 Task: Look for products in the category "Cider" from 2 Towns only.
Action: Mouse moved to (672, 262)
Screenshot: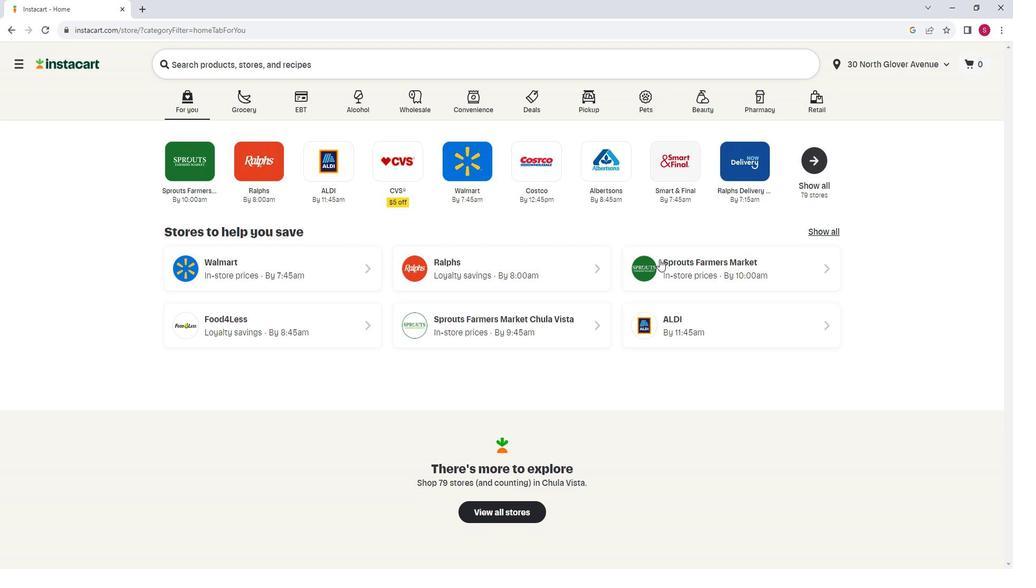 
Action: Mouse pressed left at (672, 262)
Screenshot: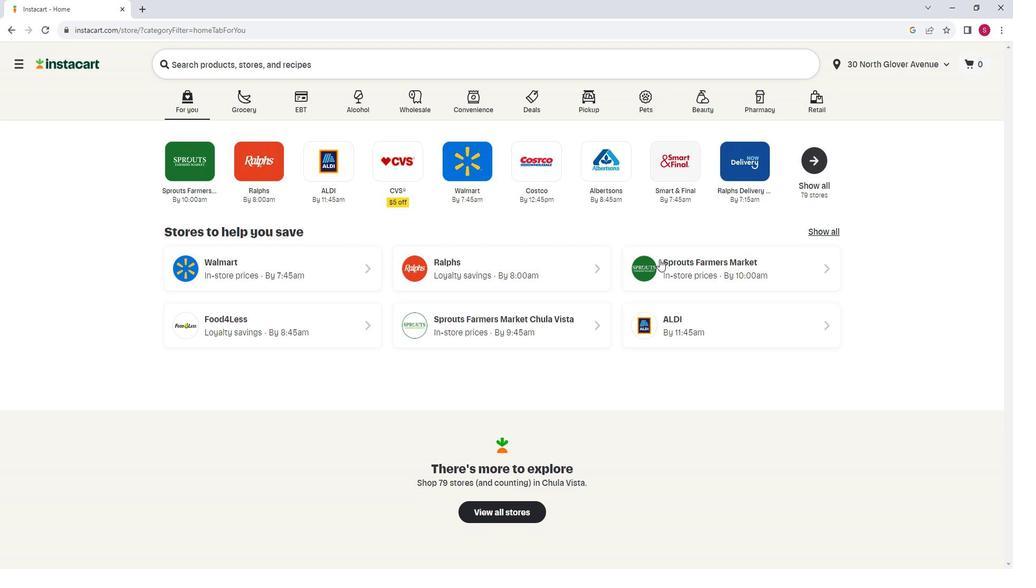 
Action: Mouse moved to (81, 373)
Screenshot: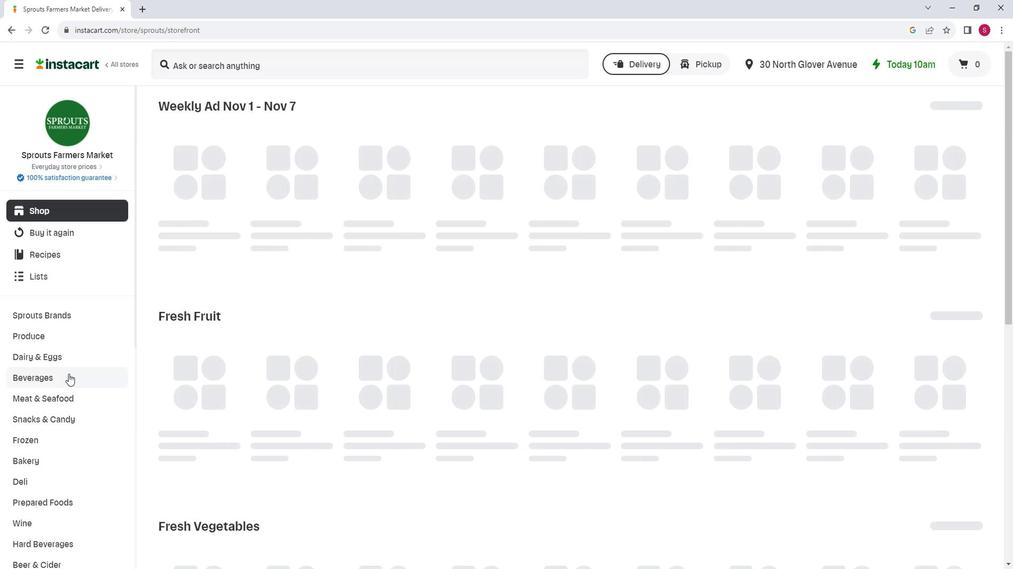 
Action: Mouse scrolled (81, 372) with delta (0, 0)
Screenshot: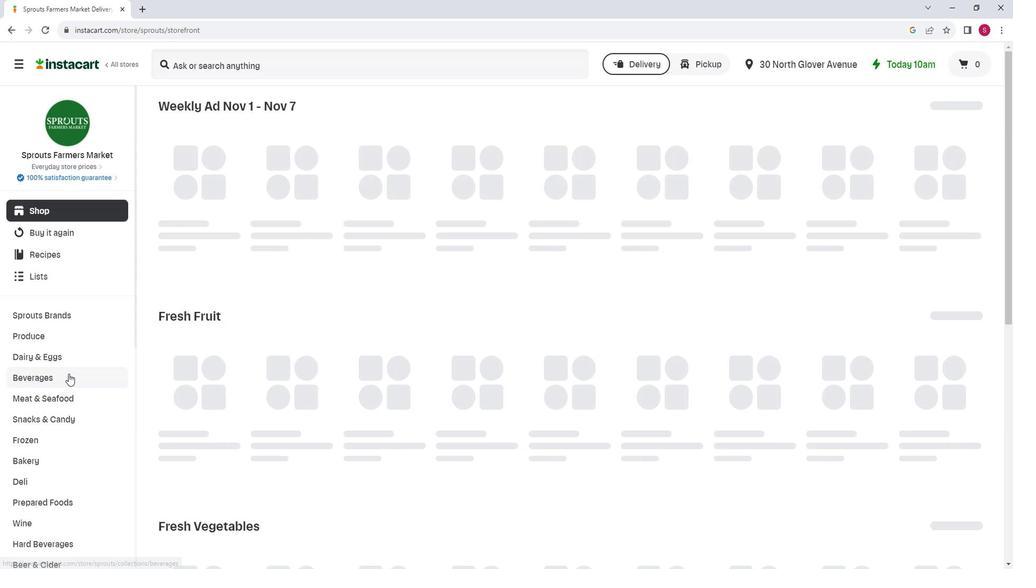 
Action: Mouse scrolled (81, 372) with delta (0, 0)
Screenshot: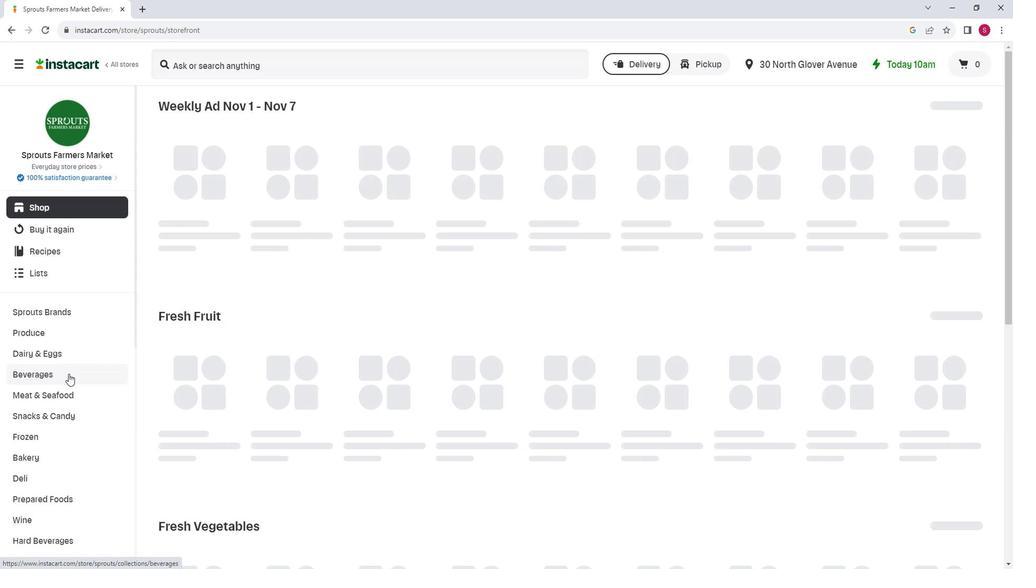 
Action: Mouse moved to (67, 453)
Screenshot: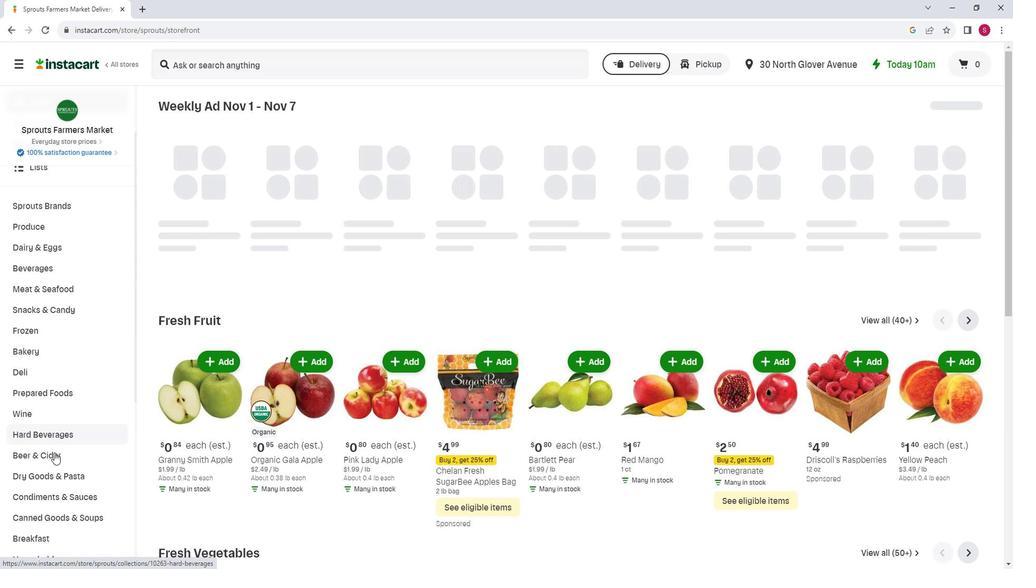 
Action: Mouse pressed left at (67, 453)
Screenshot: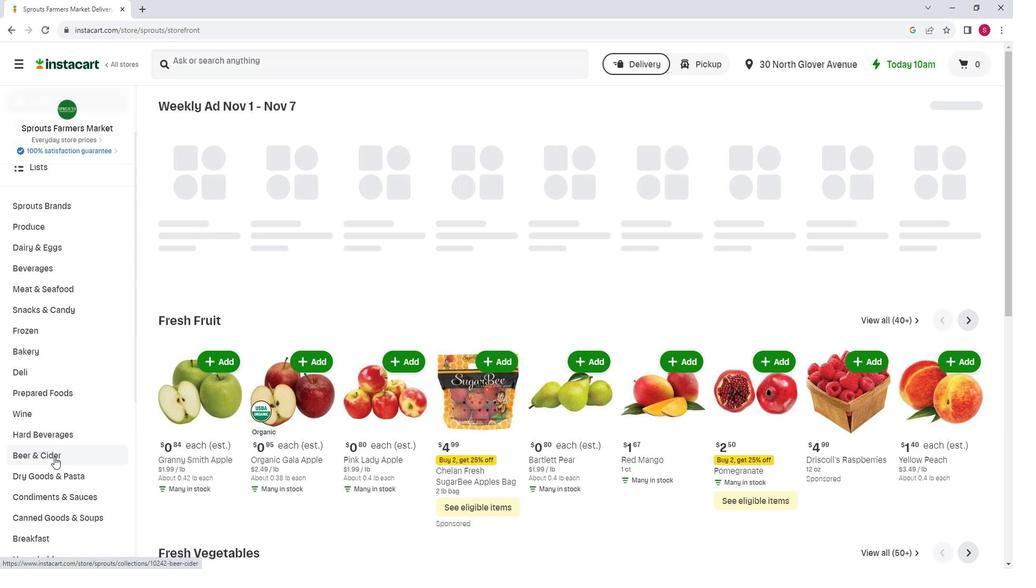 
Action: Mouse moved to (407, 149)
Screenshot: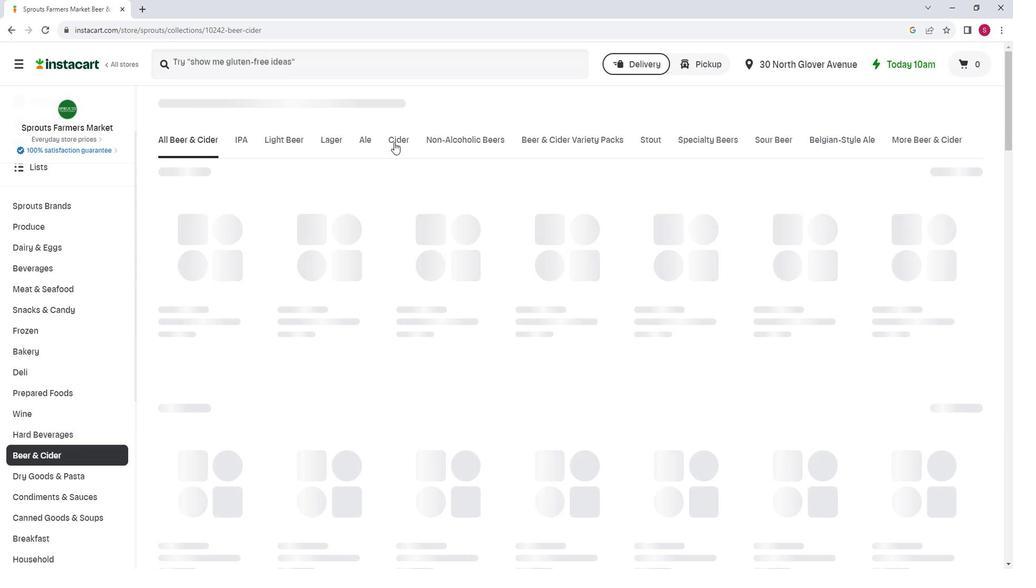 
Action: Mouse pressed left at (407, 149)
Screenshot: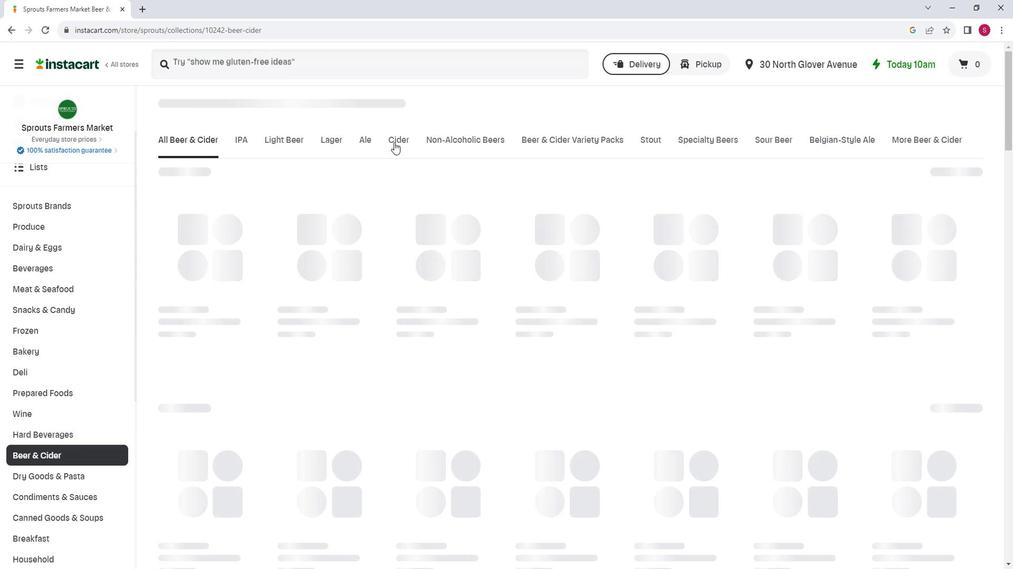 
Action: Mouse moved to (418, 176)
Screenshot: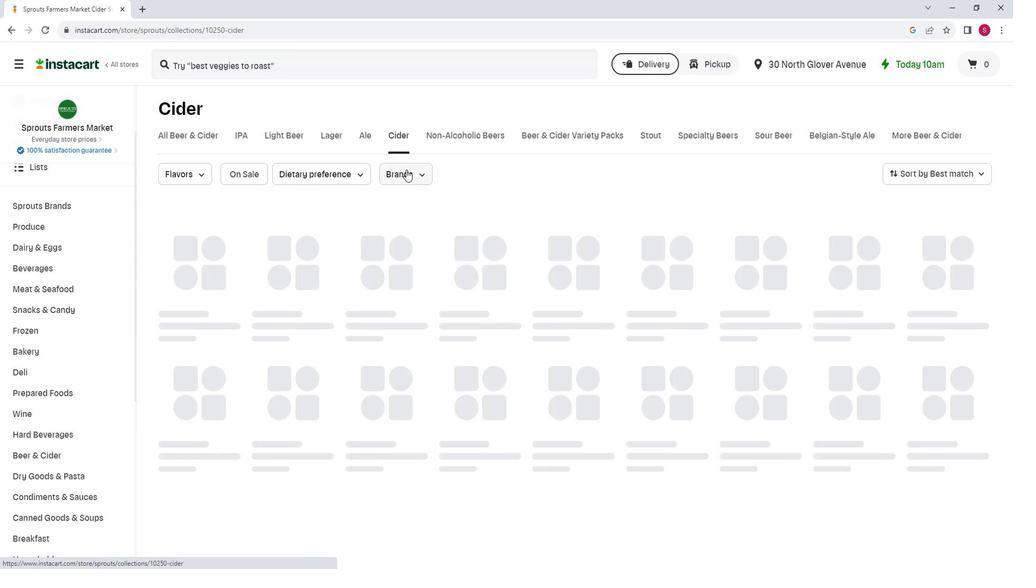 
Action: Mouse pressed left at (418, 176)
Screenshot: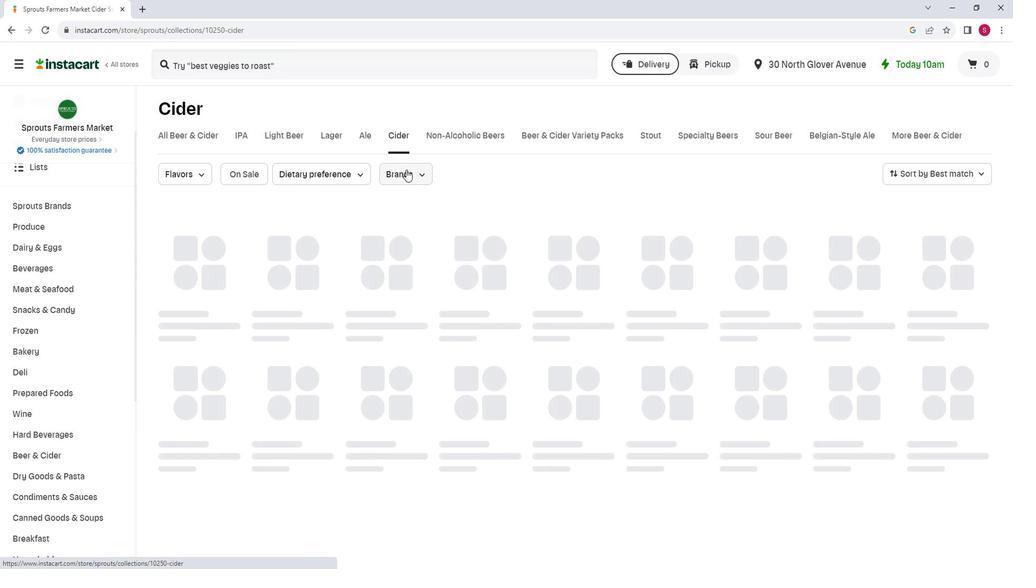 
Action: Mouse moved to (425, 260)
Screenshot: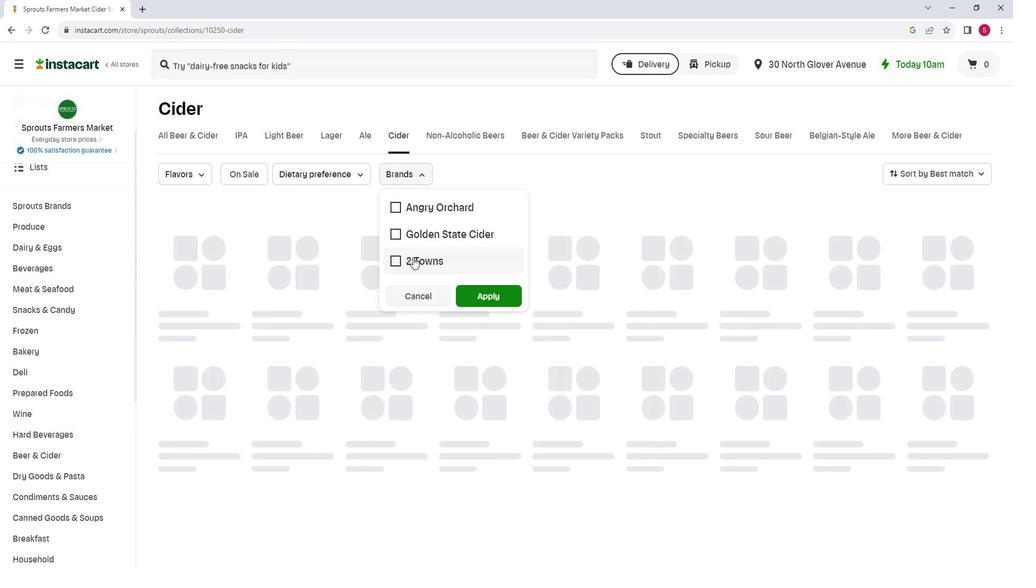 
Action: Mouse pressed left at (425, 260)
Screenshot: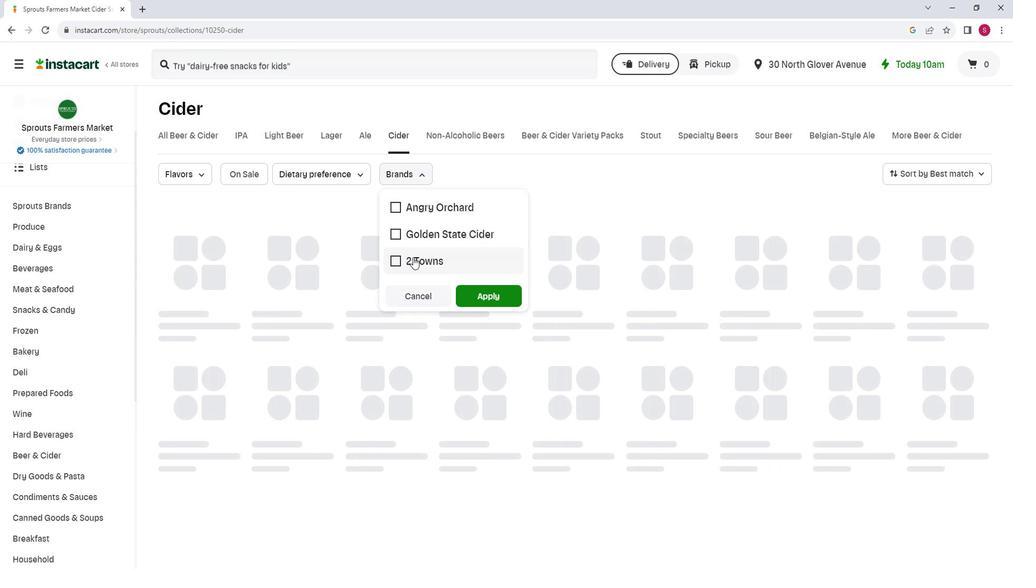 
Action: Mouse moved to (485, 291)
Screenshot: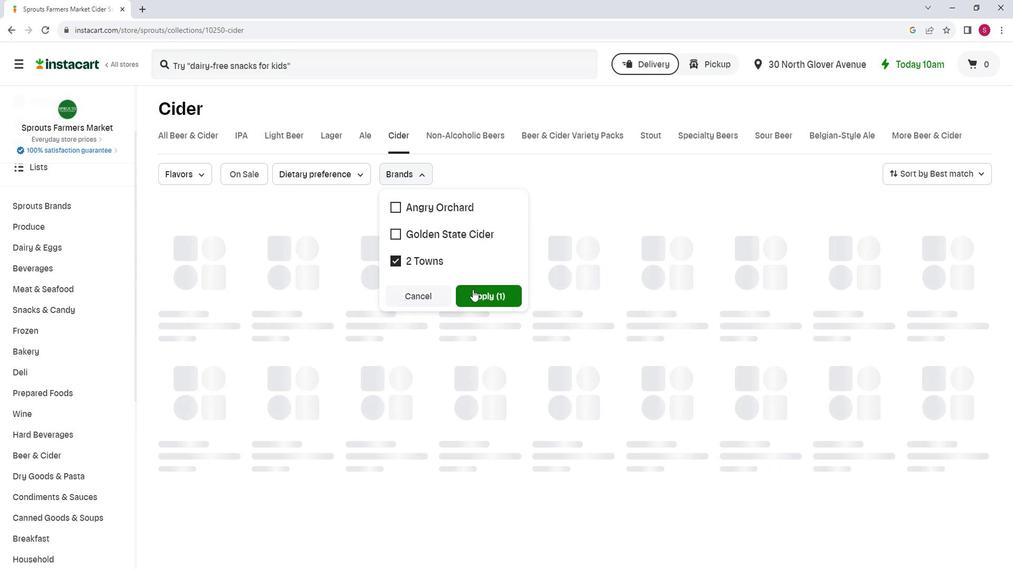 
Action: Mouse pressed left at (485, 291)
Screenshot: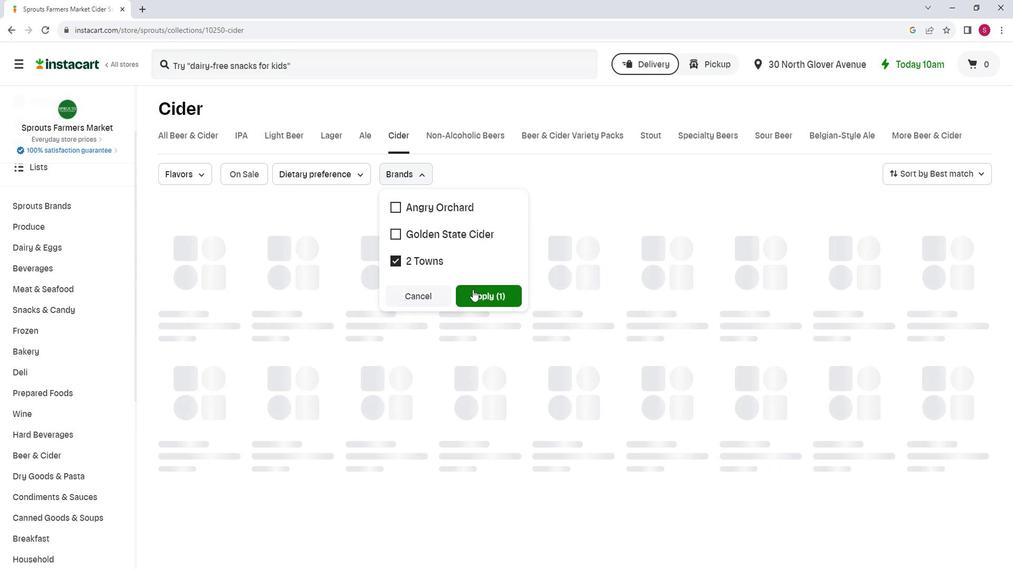 
Action: Mouse moved to (500, 272)
Screenshot: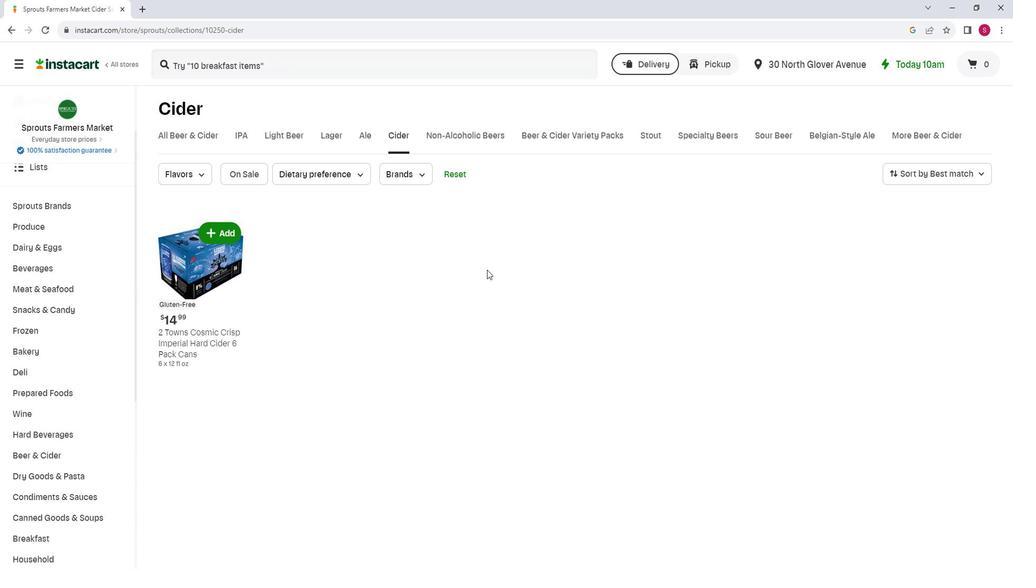 
